 Task: Enable the option In-app notifications in Skills path updates.
Action: Mouse moved to (953, 123)
Screenshot: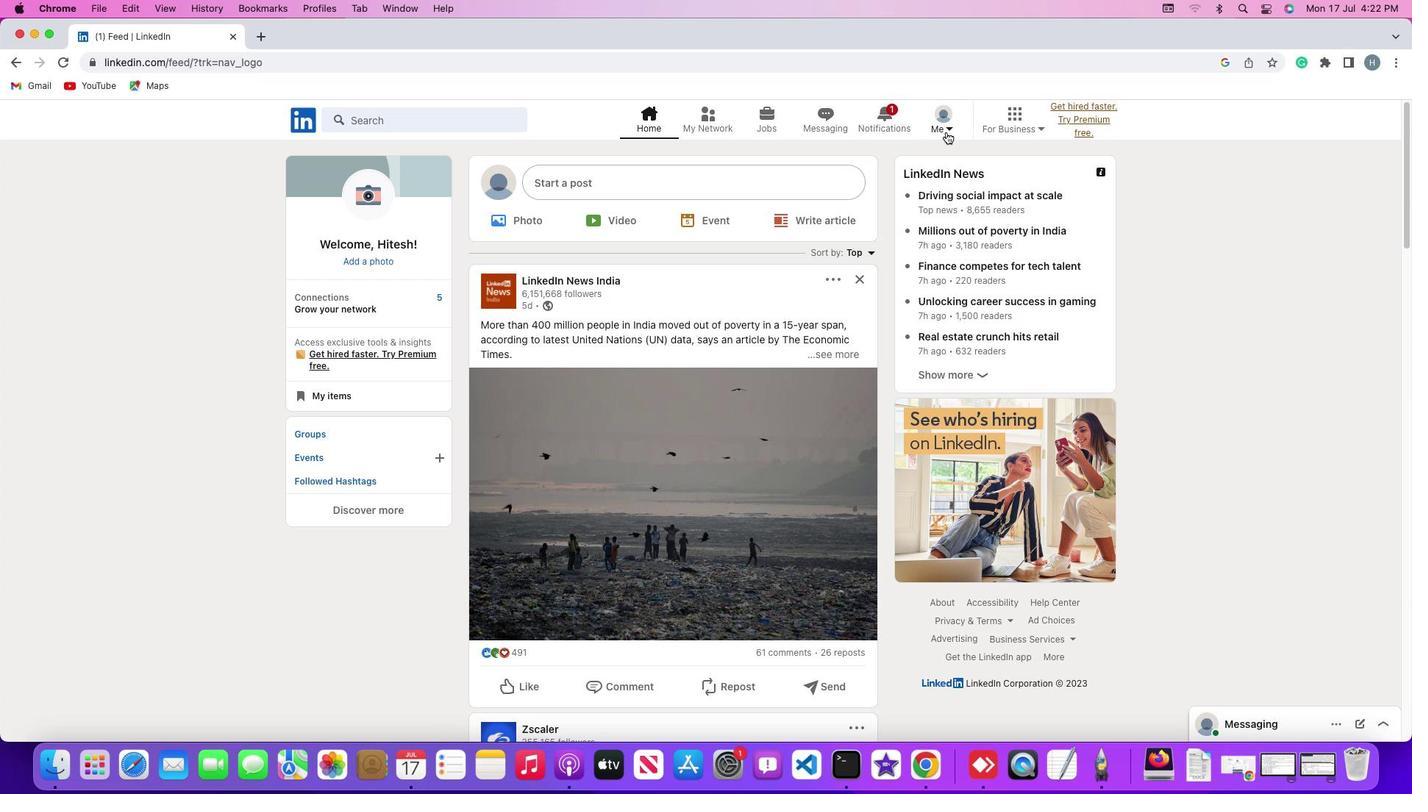 
Action: Mouse pressed left at (953, 123)
Screenshot: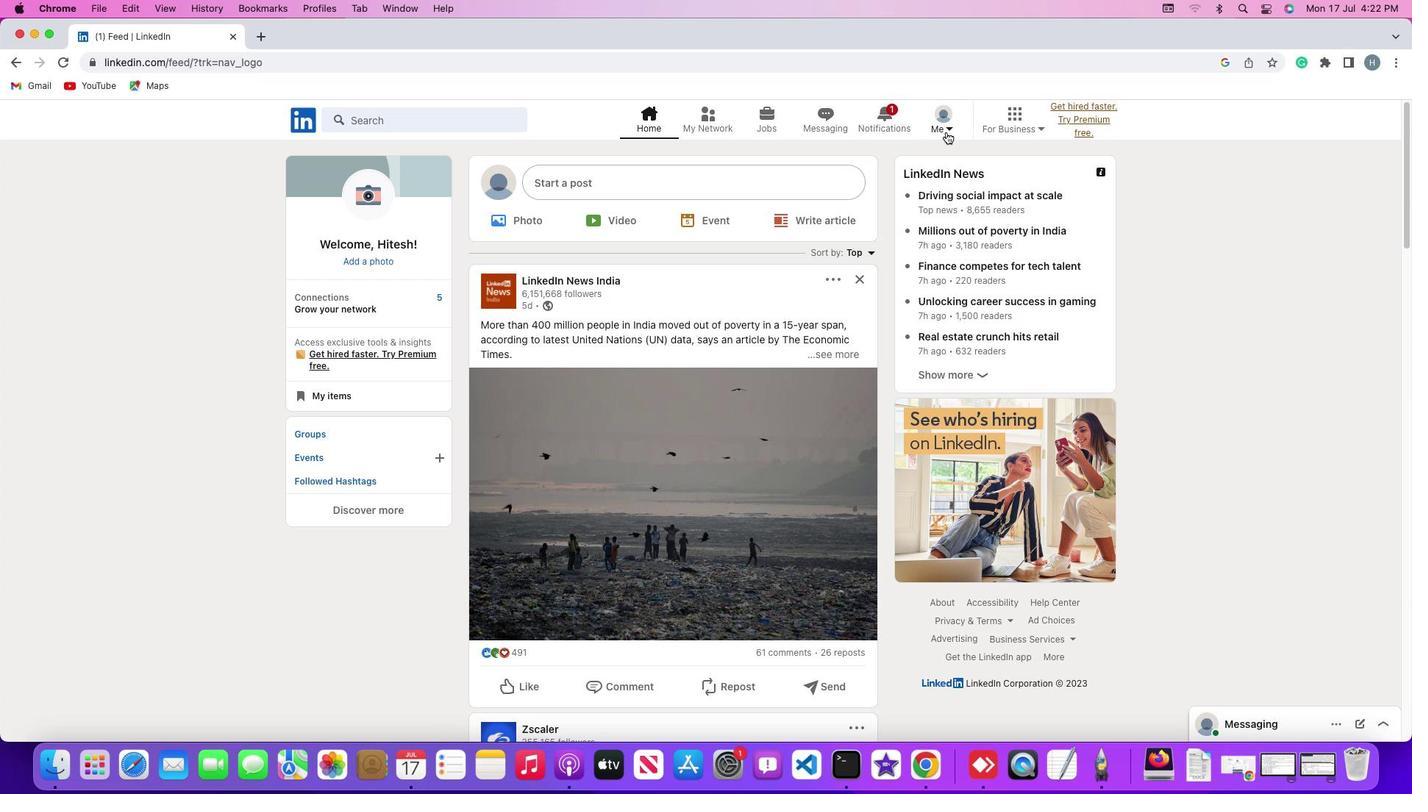 
Action: Mouse moved to (946, 132)
Screenshot: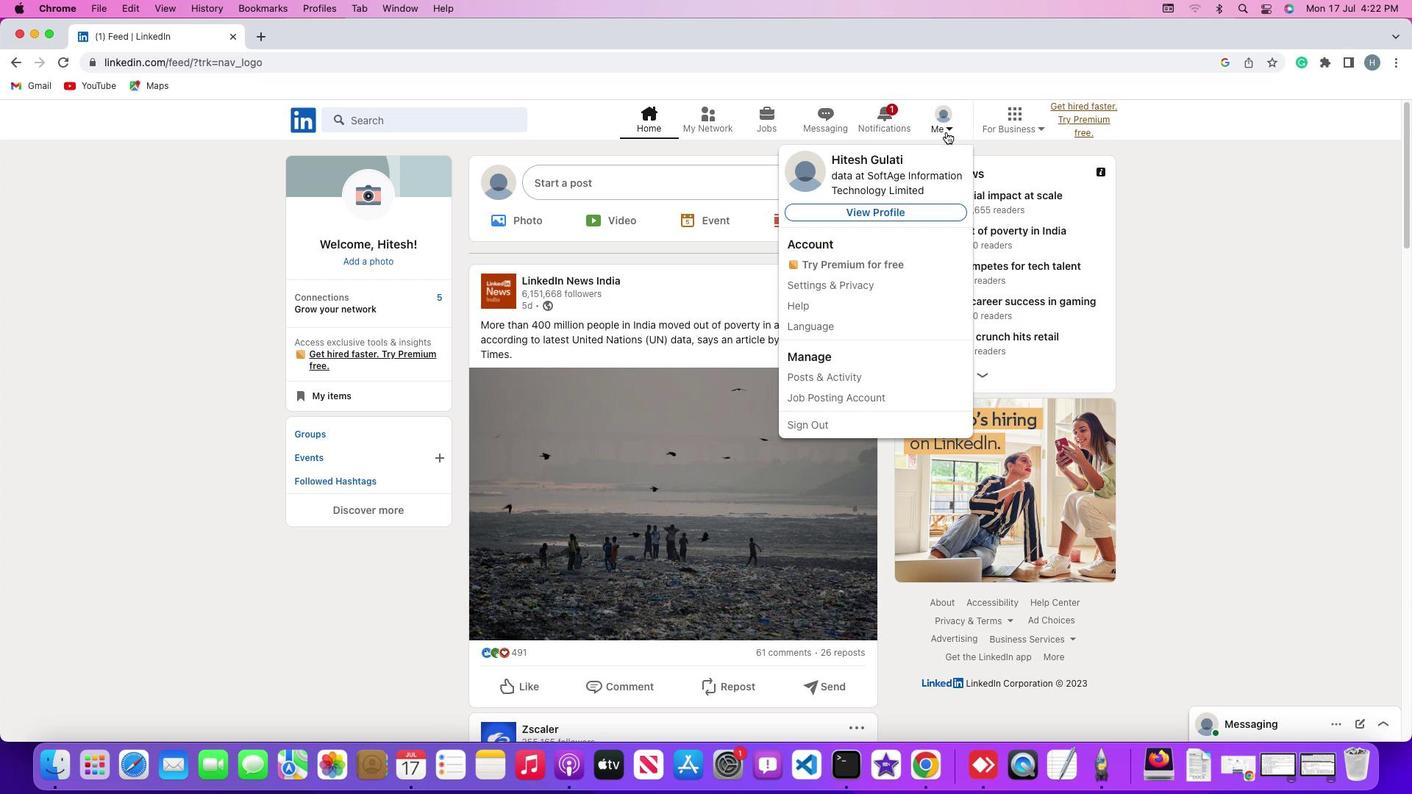 
Action: Mouse pressed left at (946, 132)
Screenshot: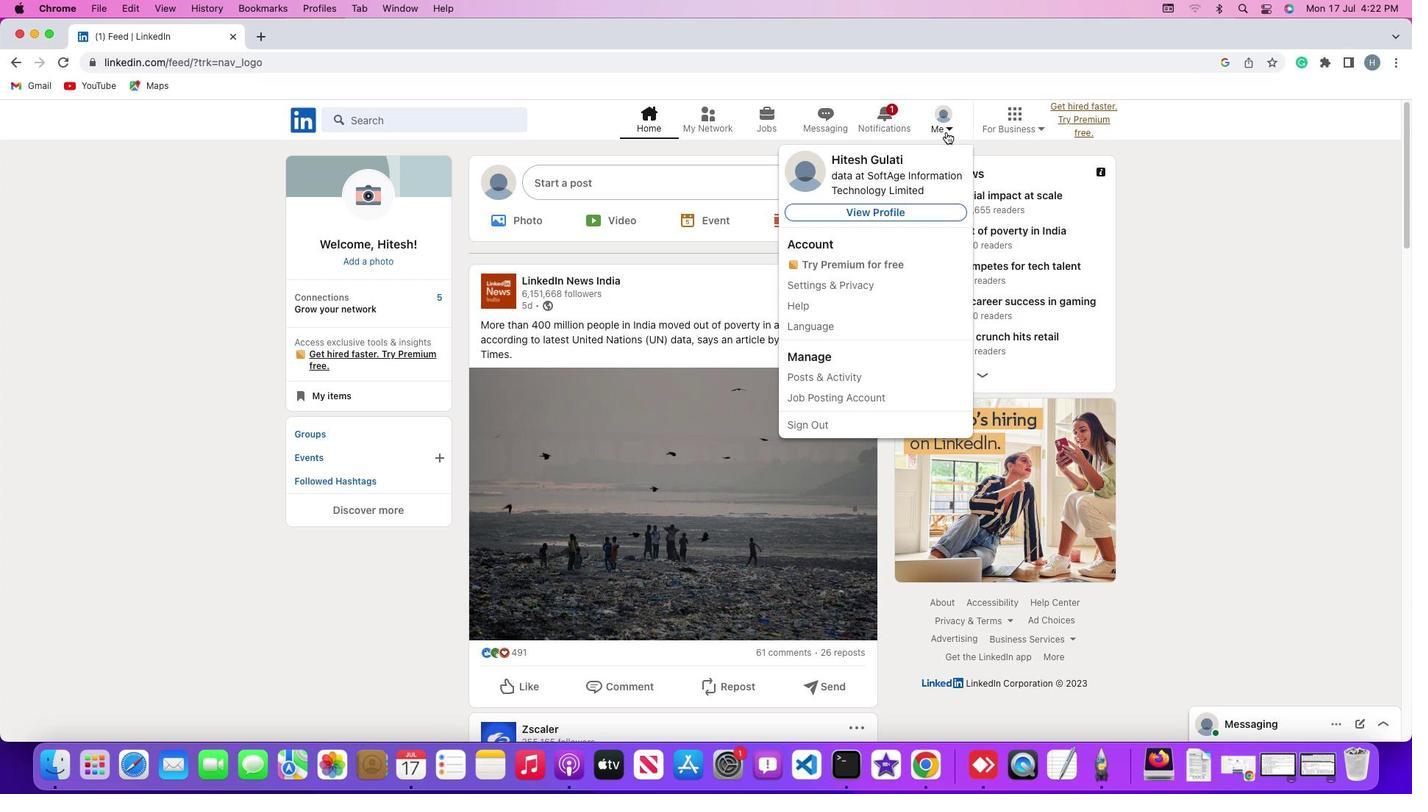 
Action: Mouse moved to (863, 278)
Screenshot: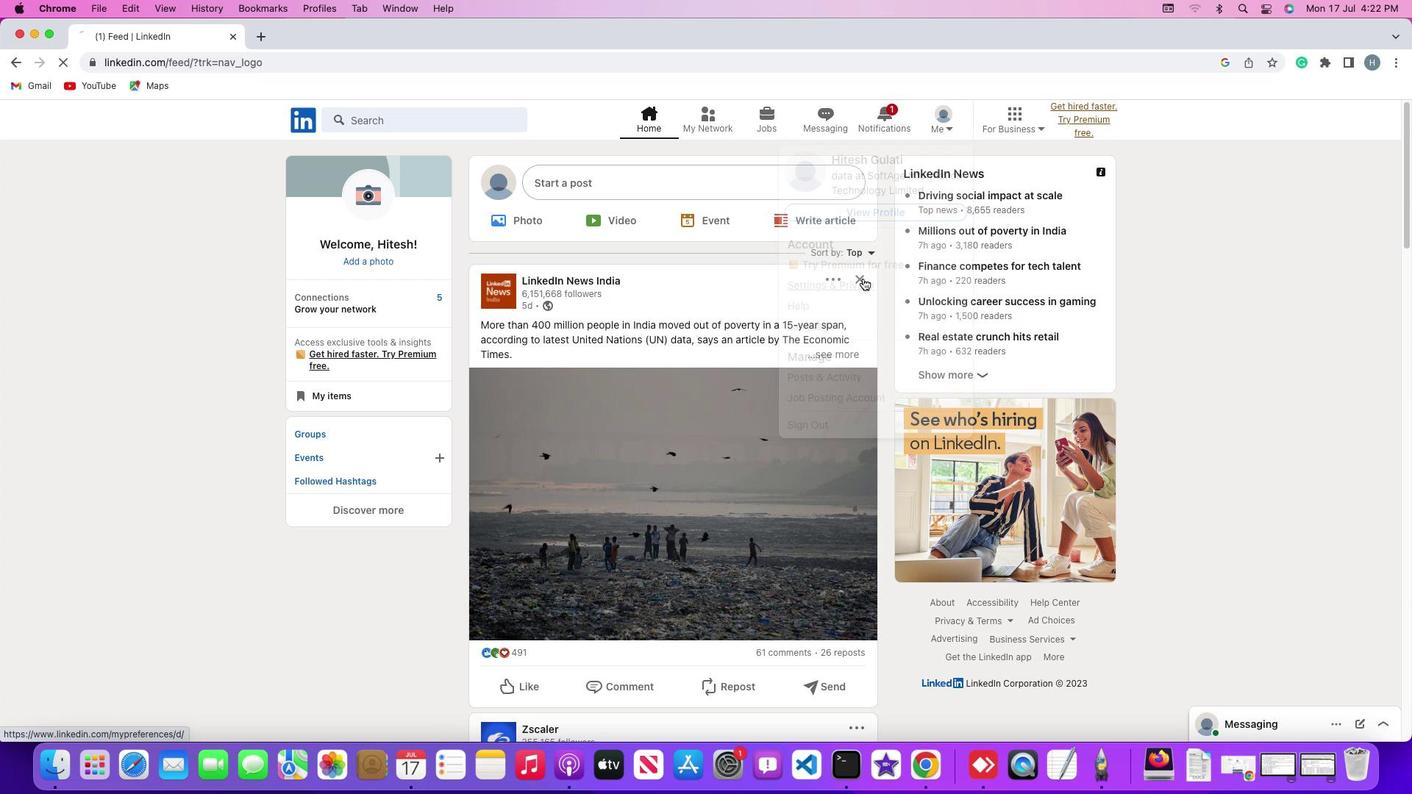 
Action: Mouse pressed left at (863, 278)
Screenshot: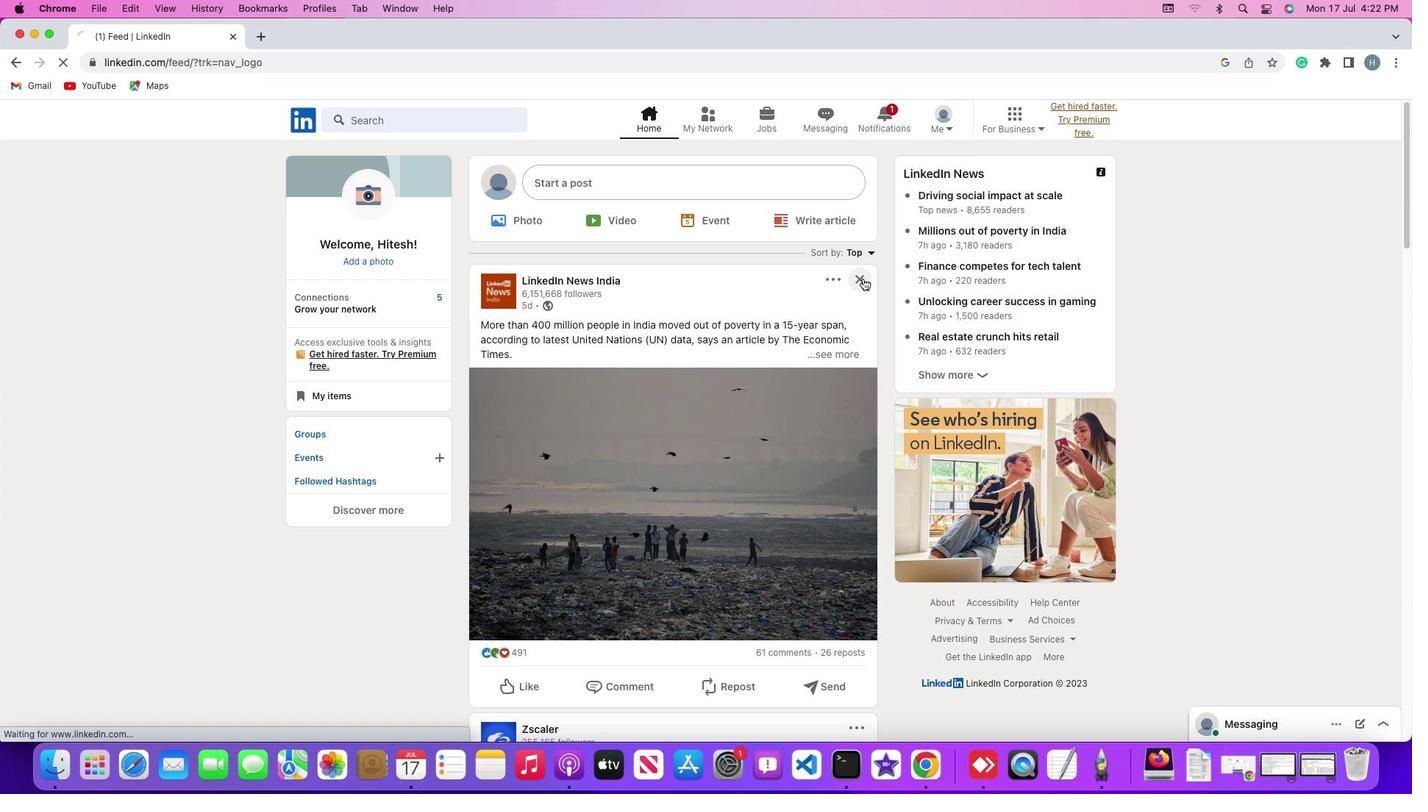 
Action: Mouse moved to (124, 494)
Screenshot: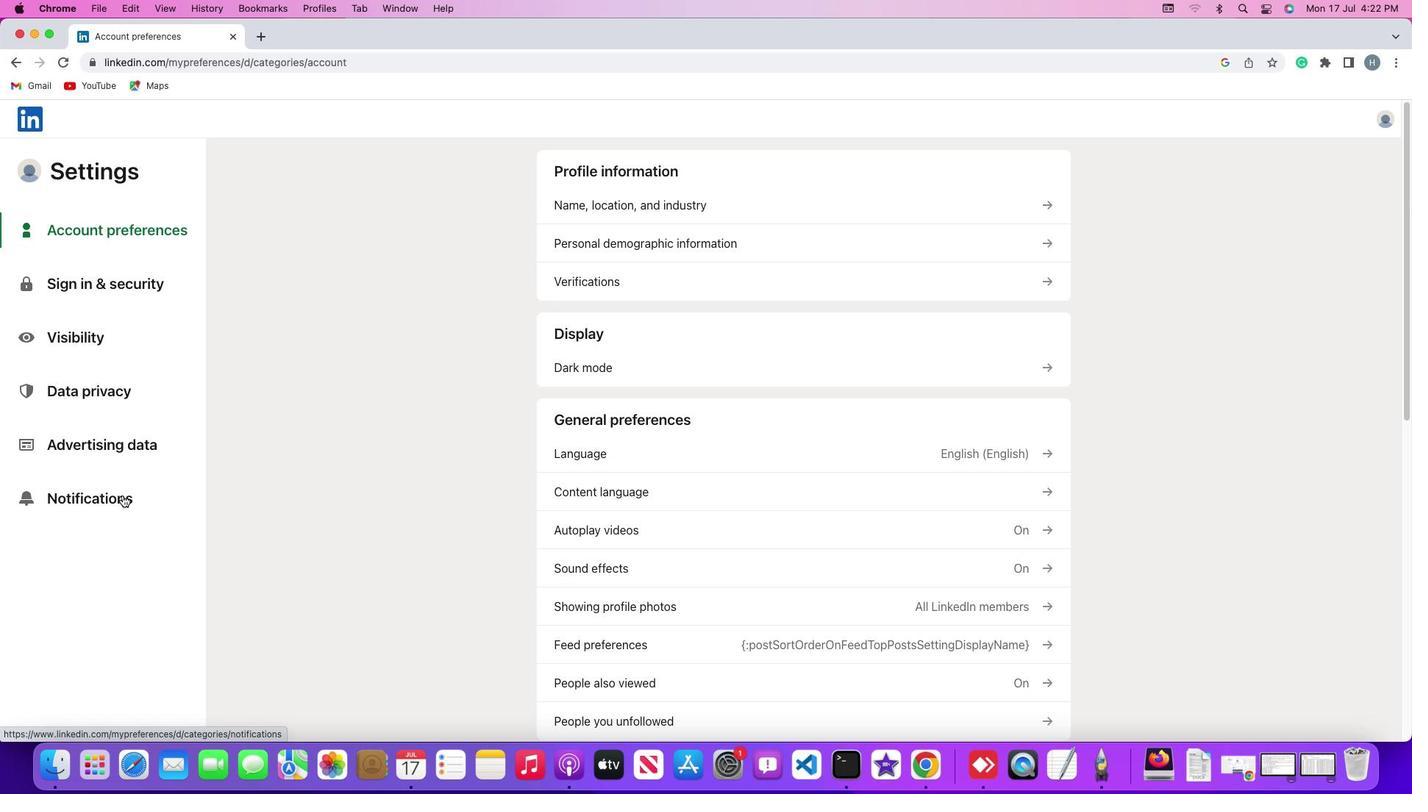 
Action: Mouse pressed left at (124, 494)
Screenshot: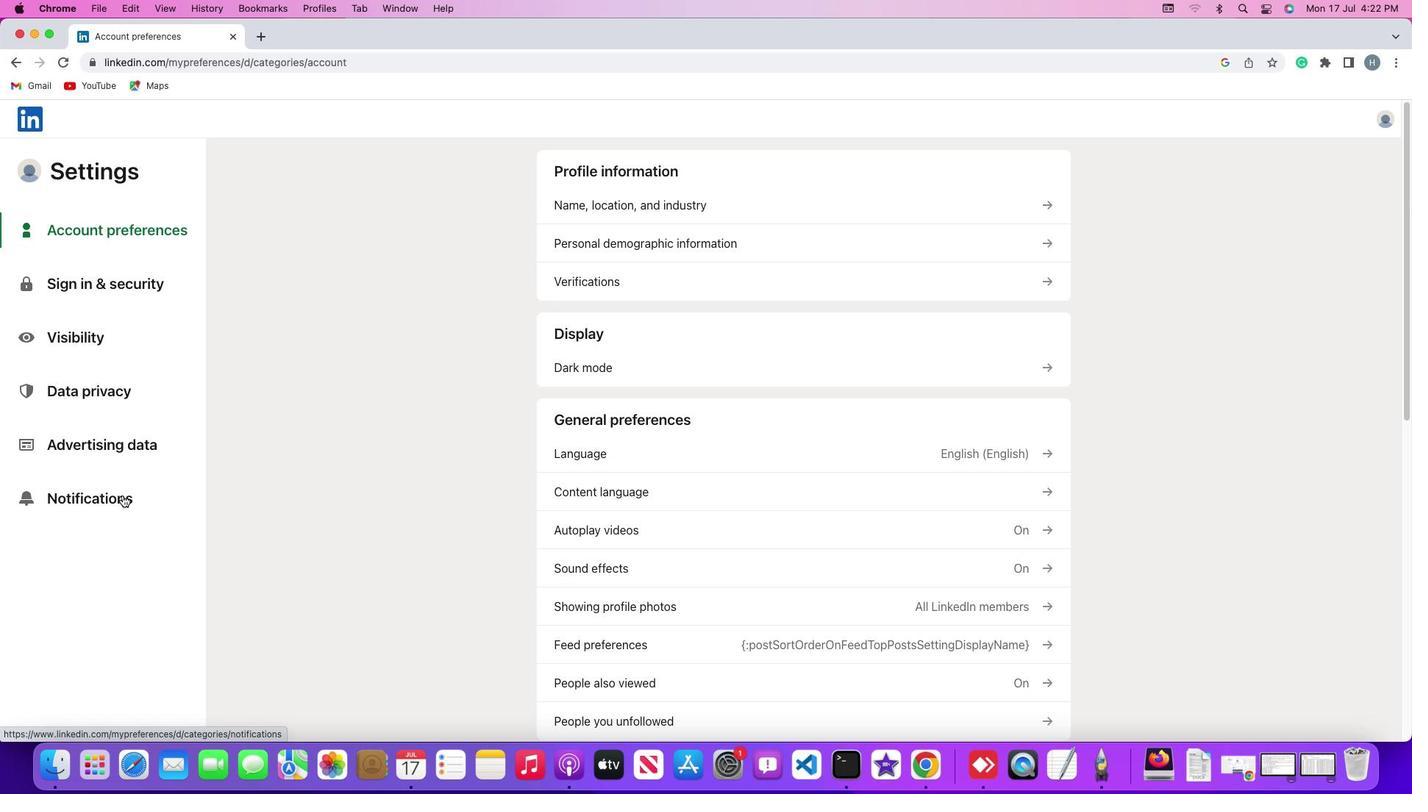 
Action: Mouse moved to (122, 494)
Screenshot: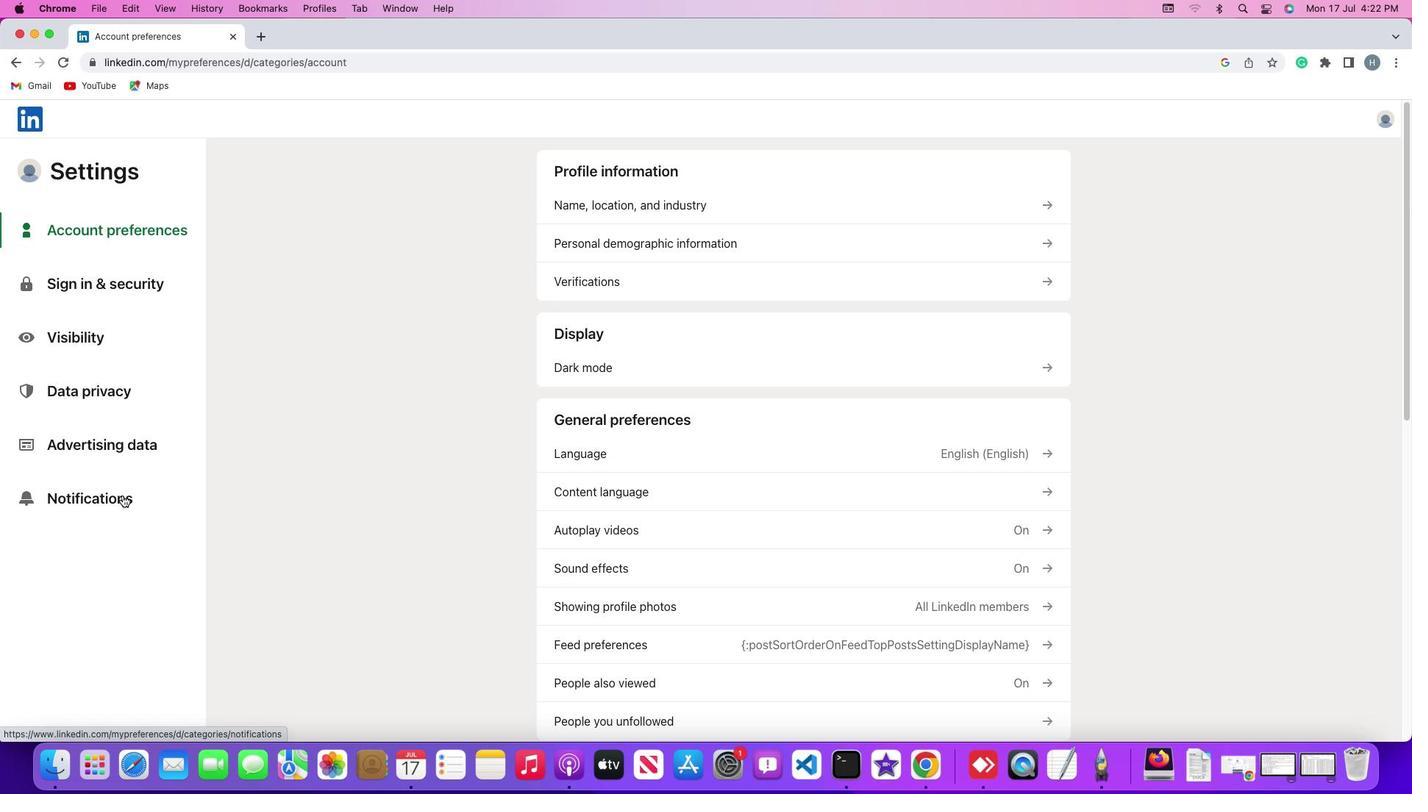 
Action: Mouse pressed left at (122, 494)
Screenshot: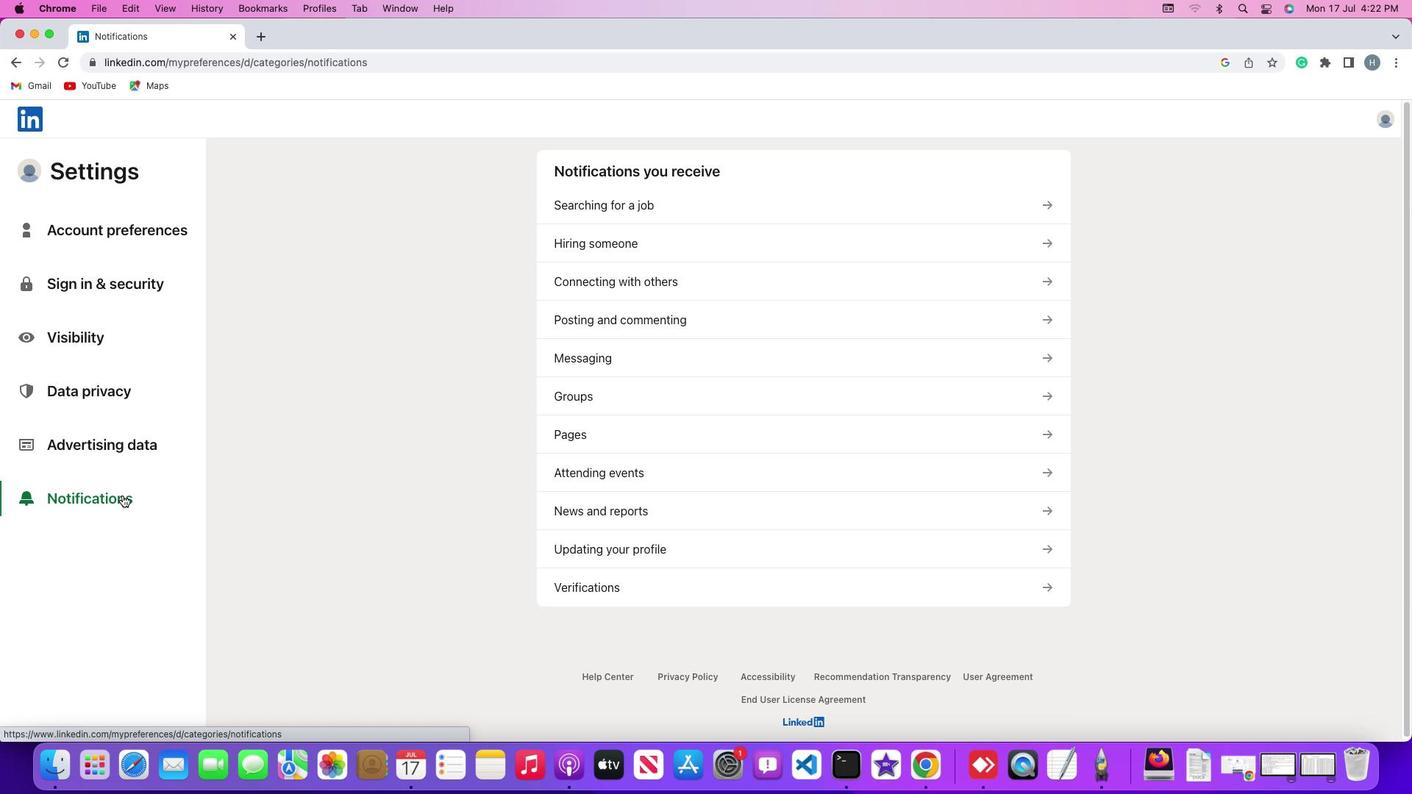 
Action: Mouse moved to (637, 203)
Screenshot: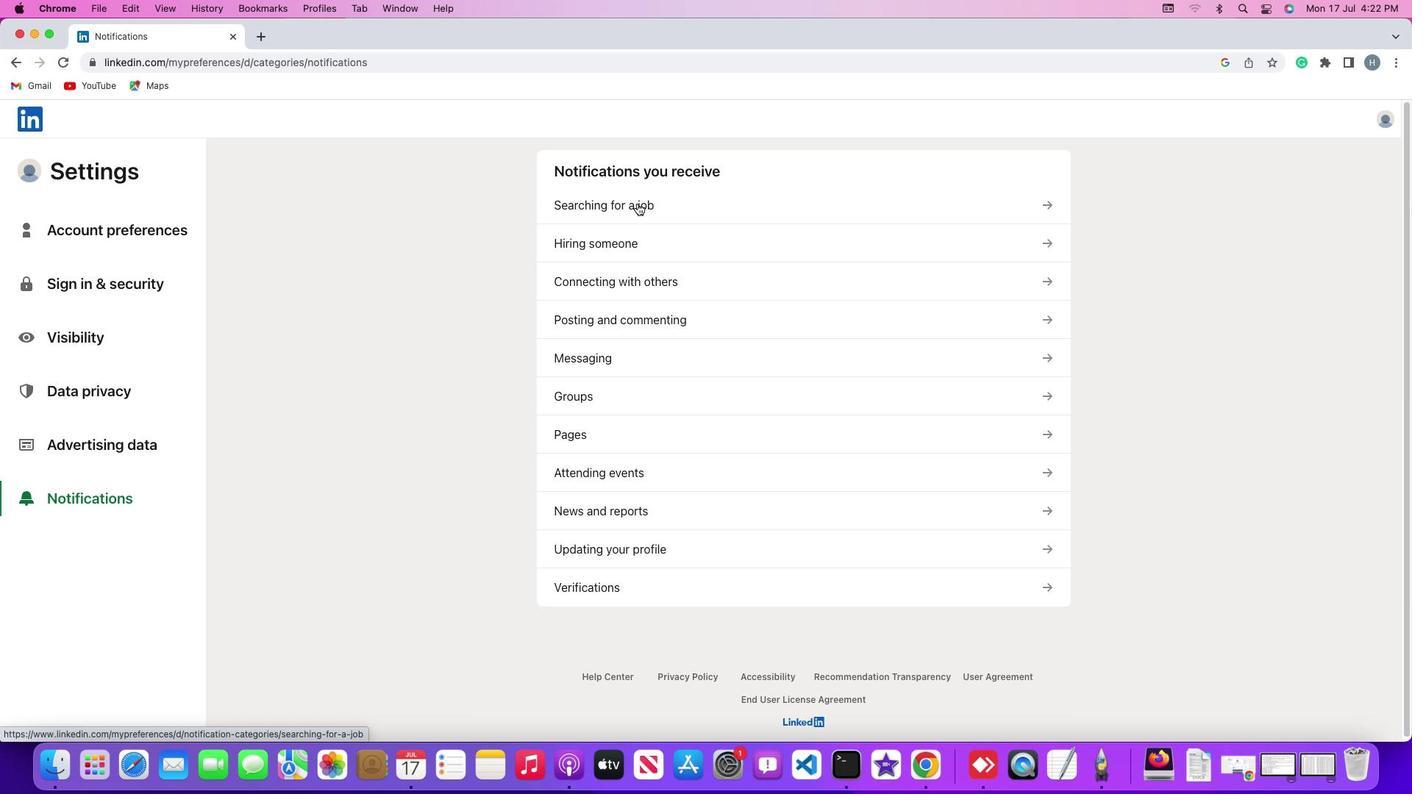 
Action: Mouse pressed left at (637, 203)
Screenshot: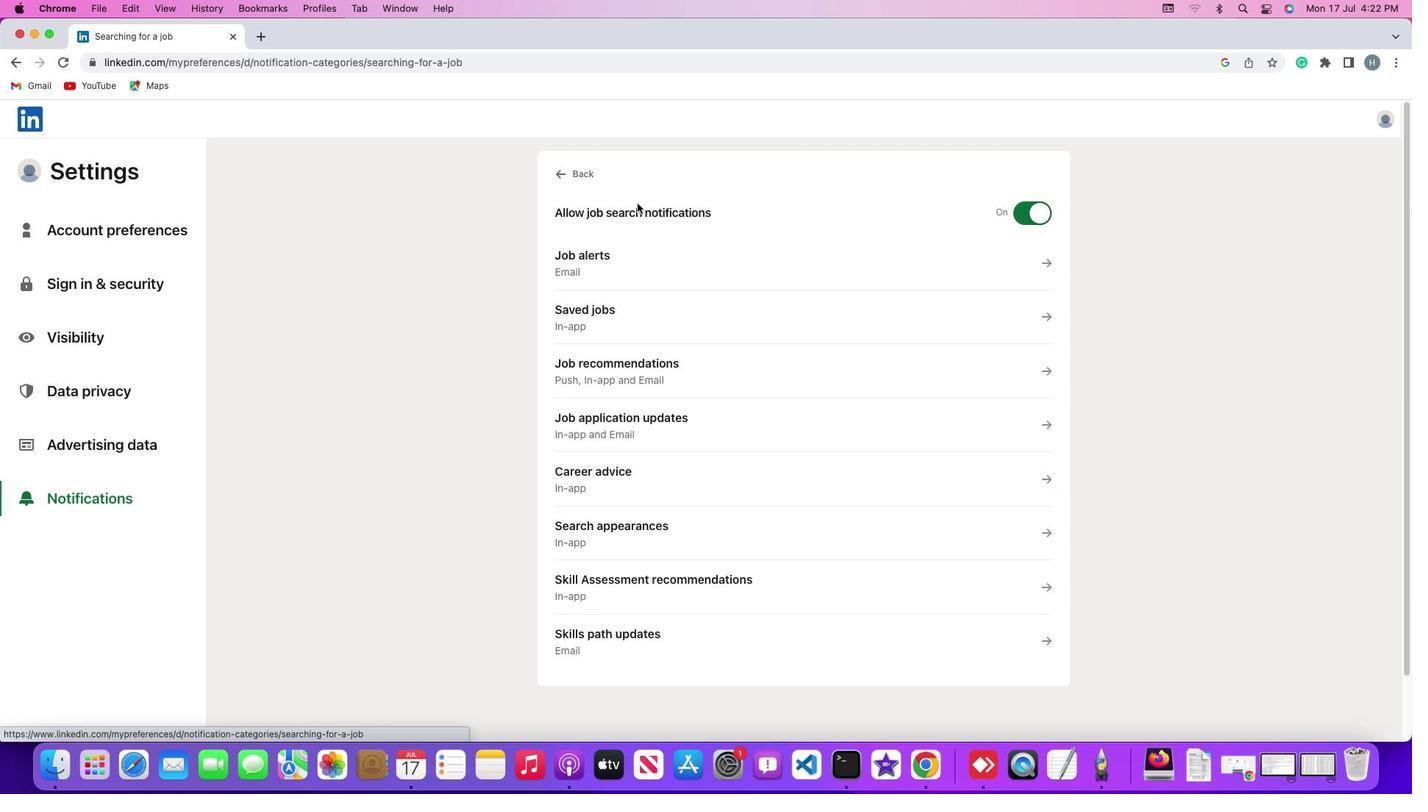 
Action: Mouse moved to (597, 639)
Screenshot: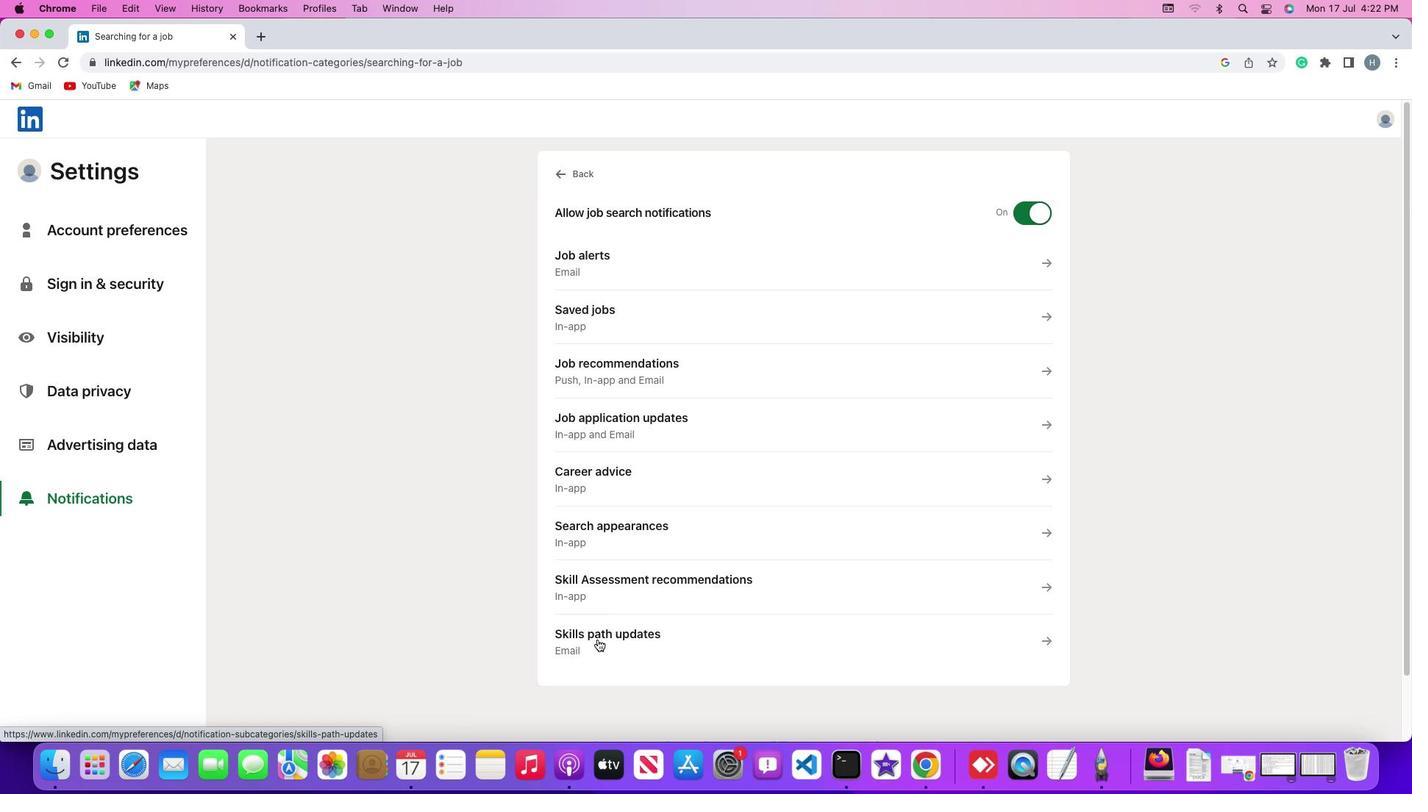 
Action: Mouse pressed left at (597, 639)
Screenshot: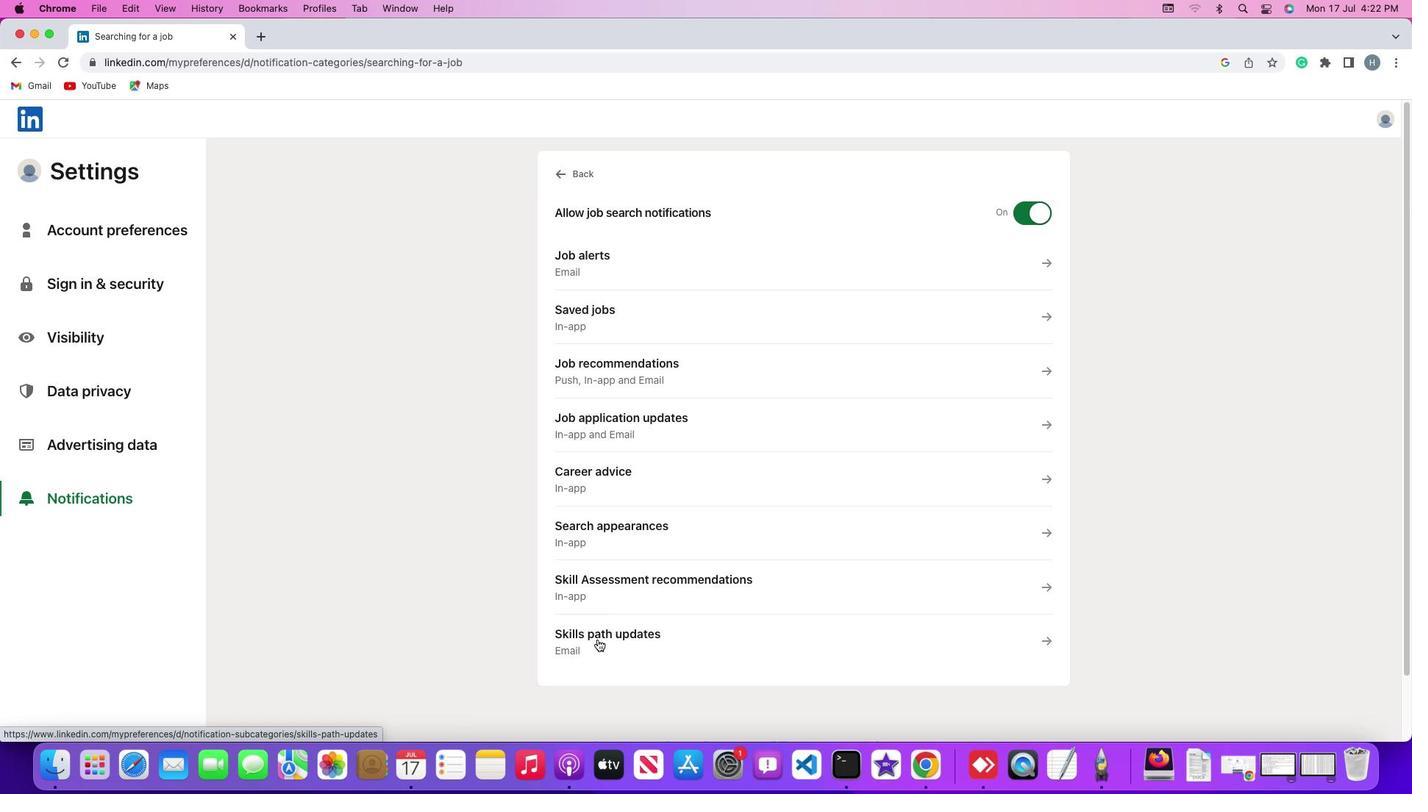 
Action: Mouse moved to (1034, 296)
Screenshot: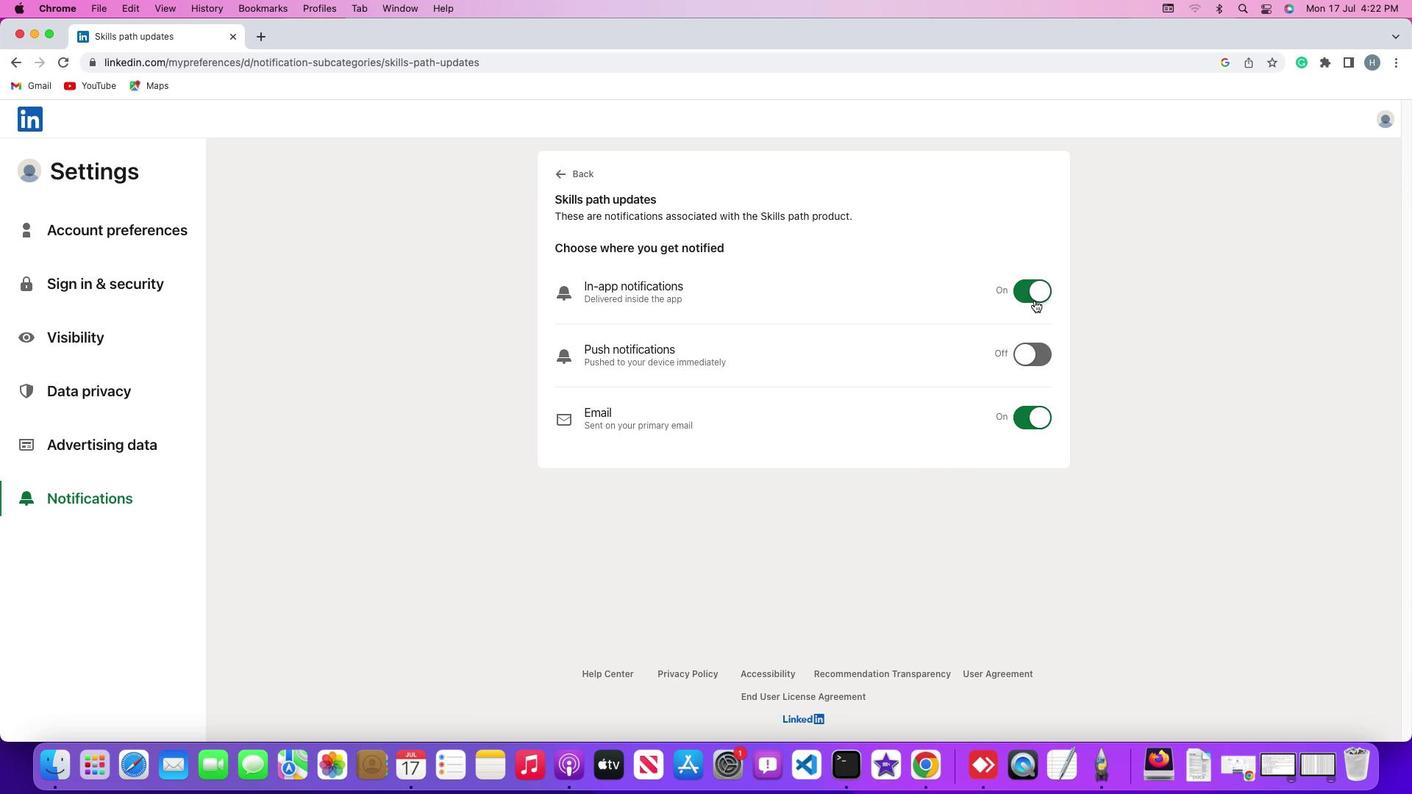 
Action: Mouse pressed left at (1034, 296)
Screenshot: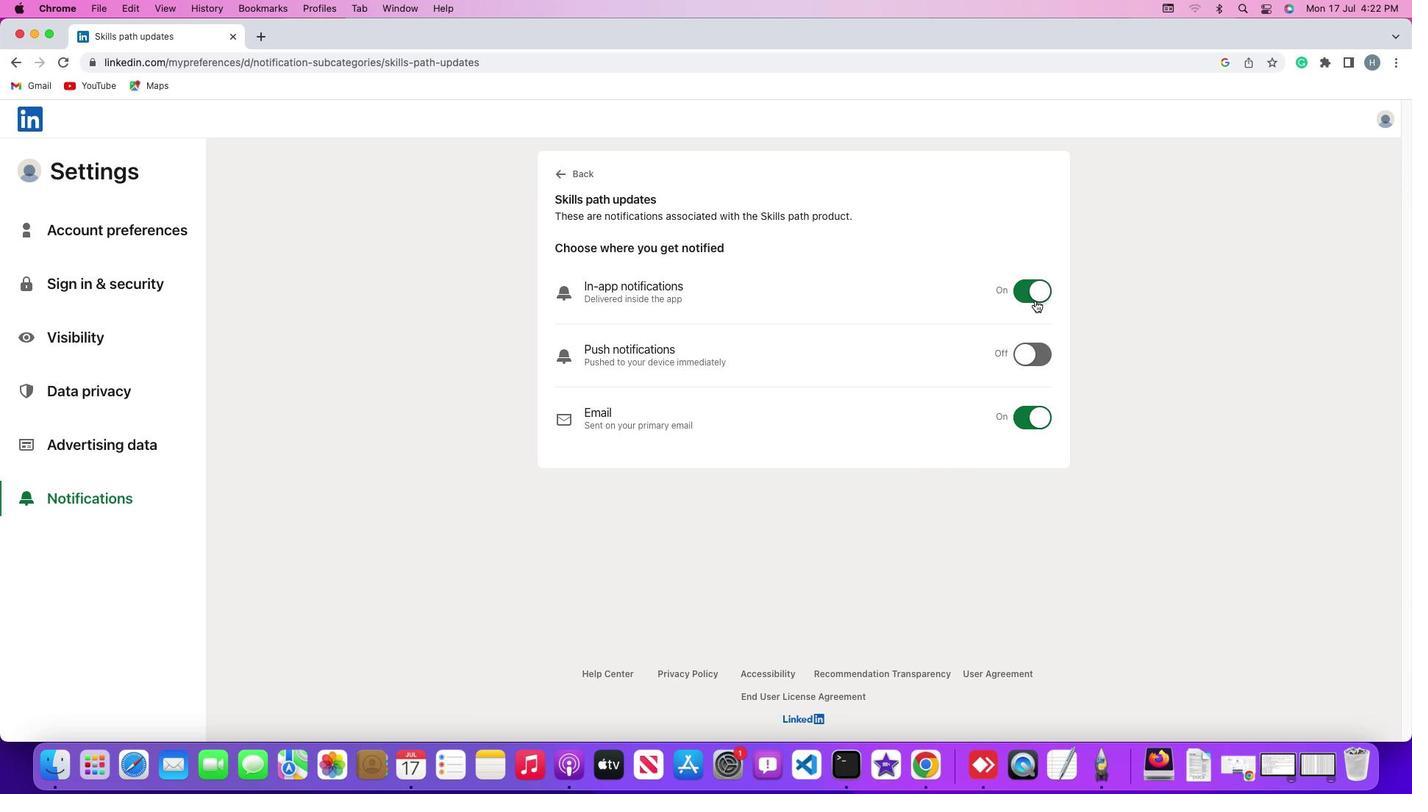 
Action: Mouse moved to (1035, 300)
Screenshot: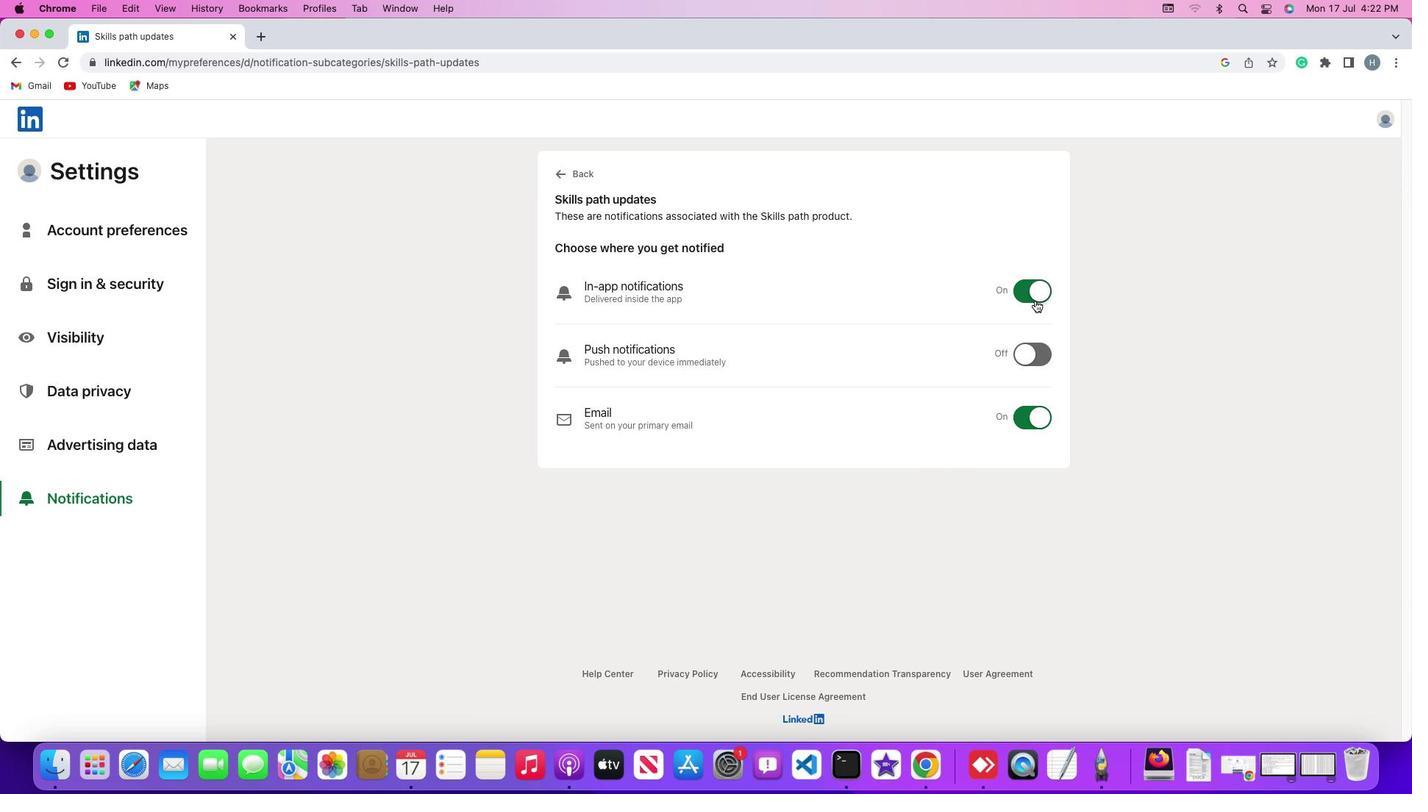 
